 Task: Select the warning option in the zero units.
Action: Mouse moved to (18, 553)
Screenshot: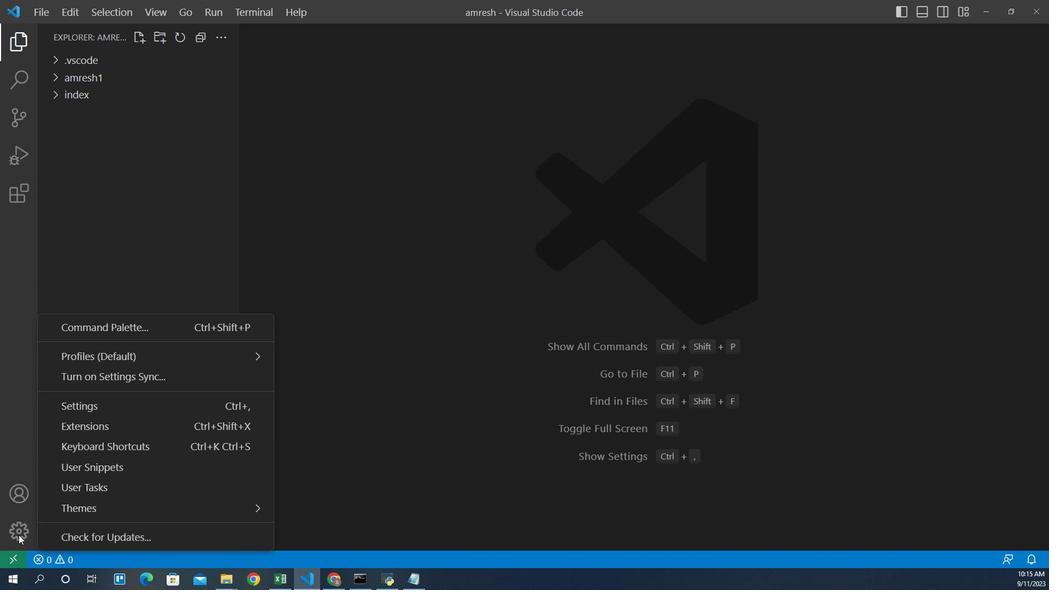 
Action: Mouse pressed left at (18, 553)
Screenshot: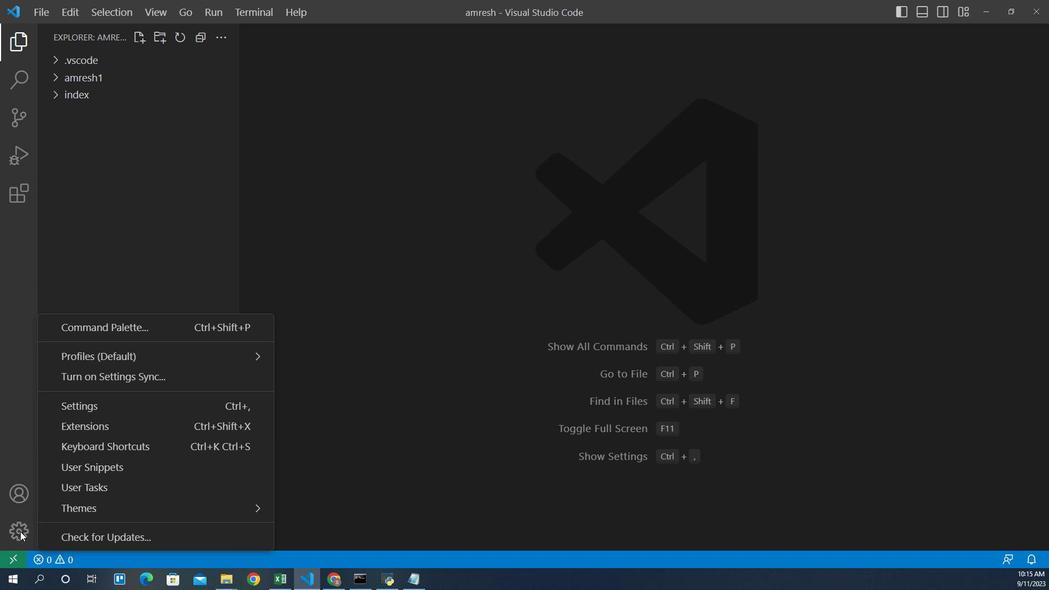 
Action: Mouse moved to (68, 407)
Screenshot: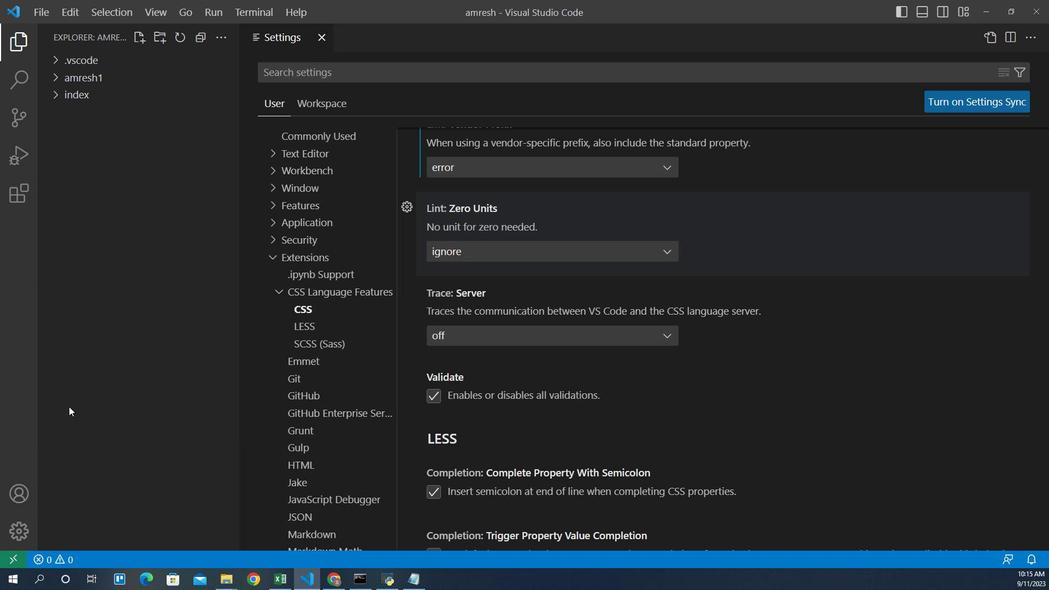 
Action: Mouse pressed left at (68, 407)
Screenshot: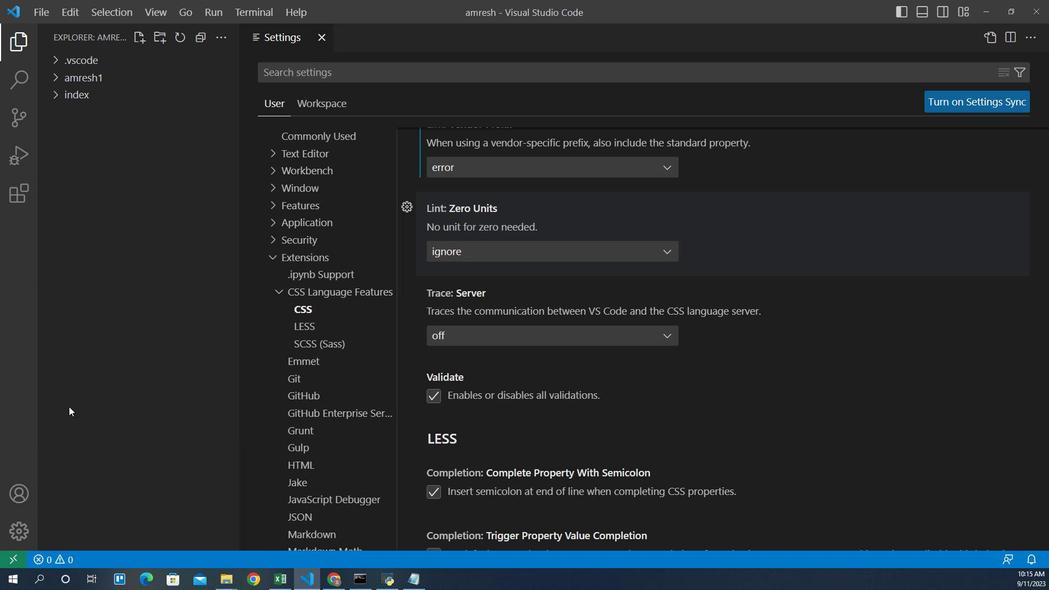 
Action: Mouse moved to (442, 231)
Screenshot: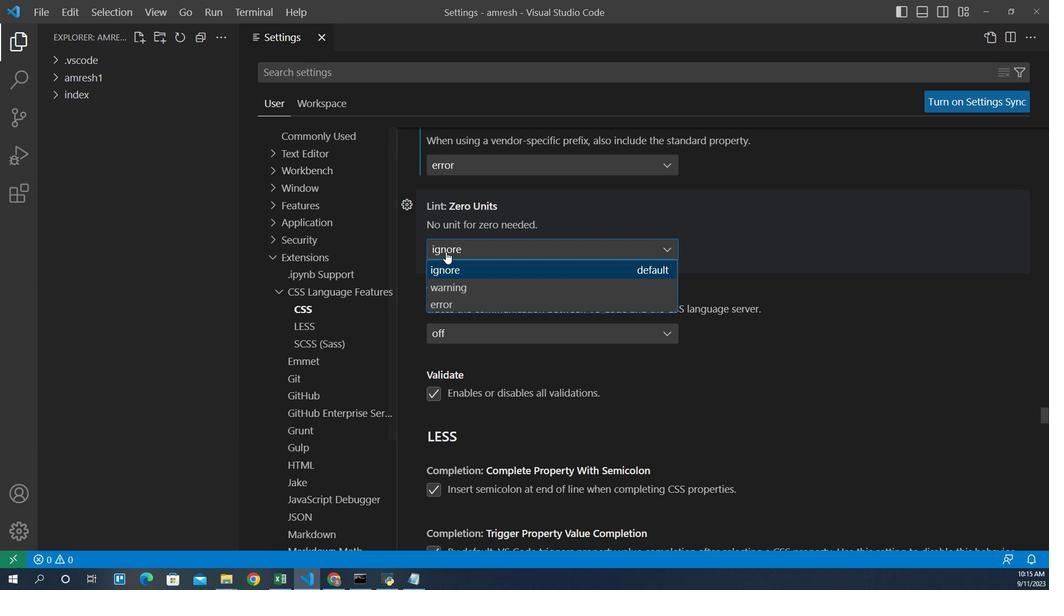 
Action: Mouse pressed left at (442, 231)
Screenshot: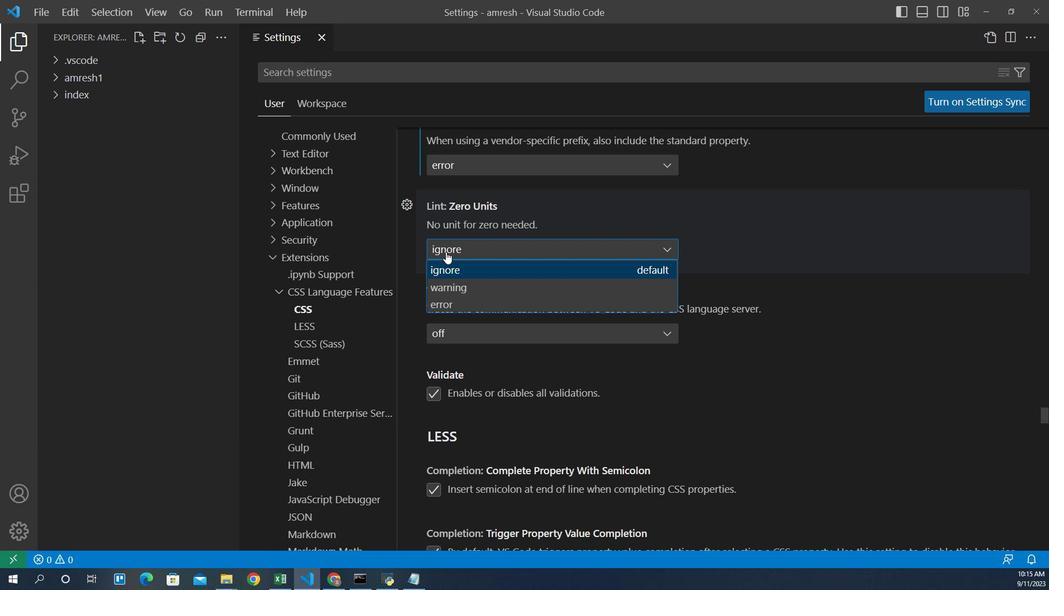 
Action: Mouse moved to (450, 273)
Screenshot: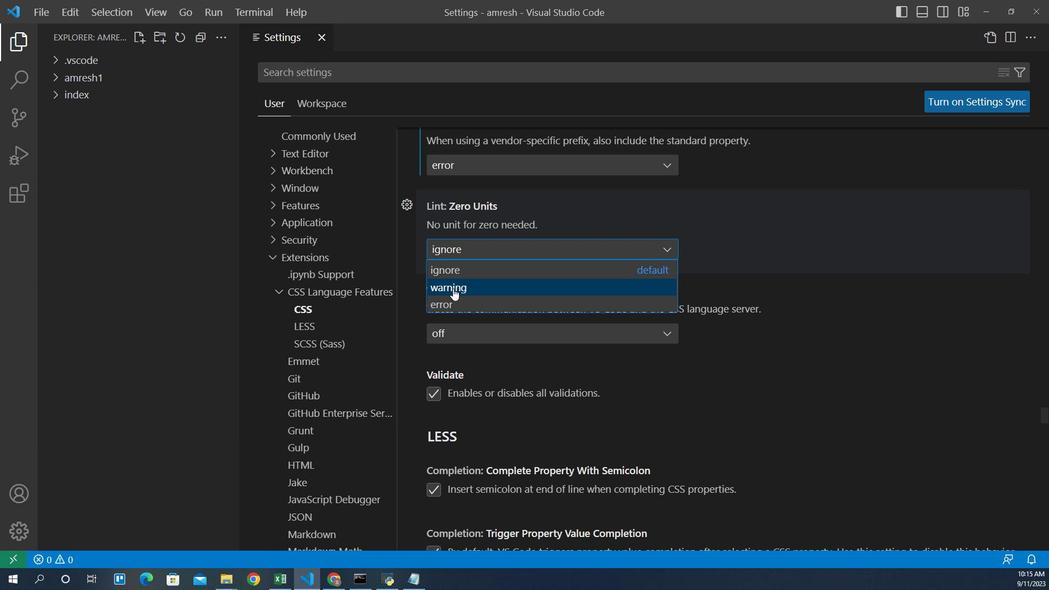 
Action: Mouse pressed left at (450, 273)
Screenshot: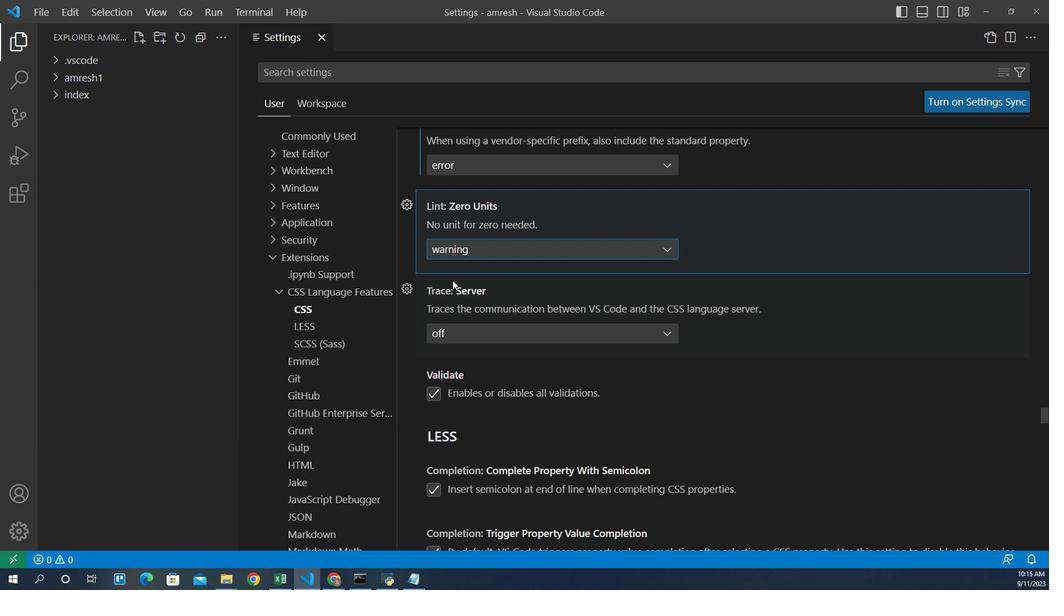 
Action: Mouse moved to (447, 250)
Screenshot: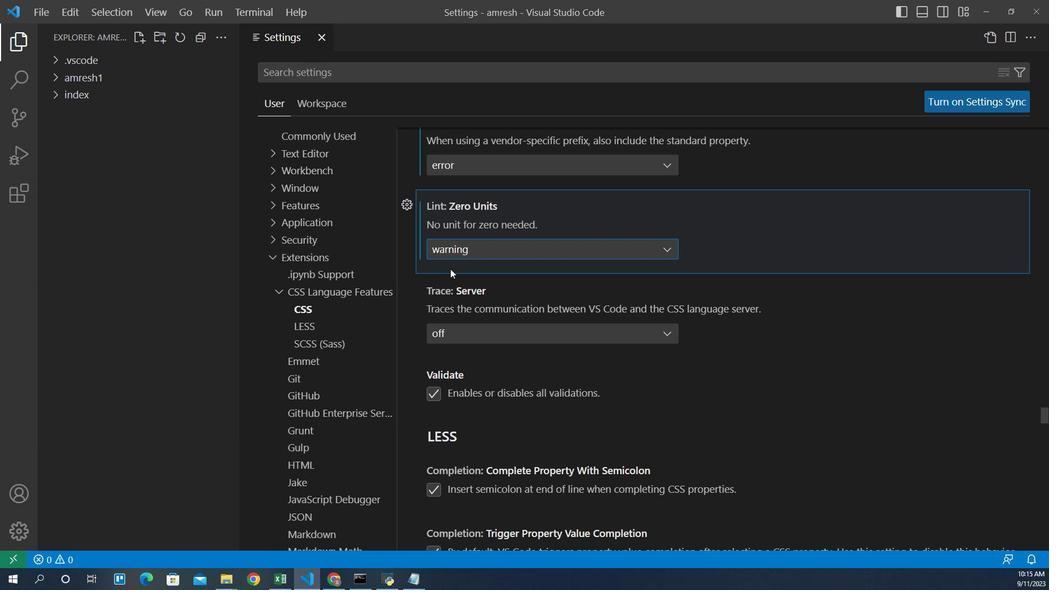
